 Task: Assign Issue Issue0000000401 to Sprint Sprint0000000241 in Scrum Project Project0000000081 in Jira. Assign Issue Issue0000000402 to Sprint Sprint0000000241 in Scrum Project Project0000000081 in Jira. Assign Issue Issue0000000403 to Sprint Sprint0000000242 in Scrum Project Project0000000081 in Jira. Assign Issue Issue0000000404 to Sprint Sprint0000000242 in Scrum Project Project0000000081 in Jira. Assign Issue Issue0000000405 to Sprint Sprint0000000243 in Scrum Project Project0000000081 in Jira
Action: Mouse moved to (296, 88)
Screenshot: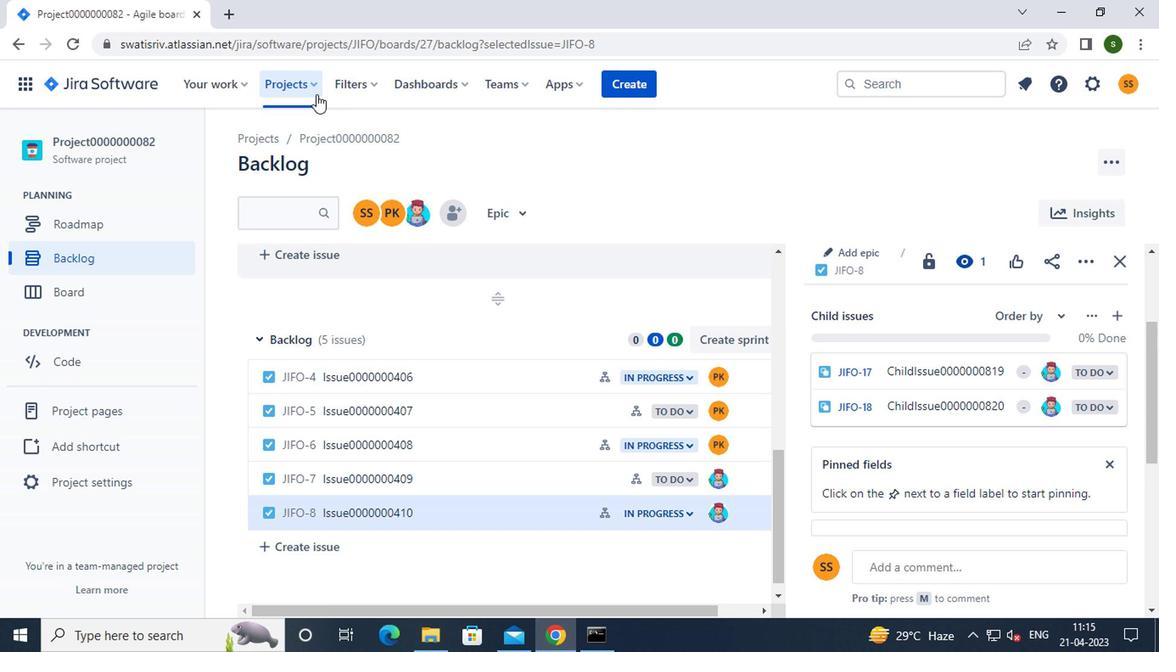 
Action: Mouse pressed left at (296, 88)
Screenshot: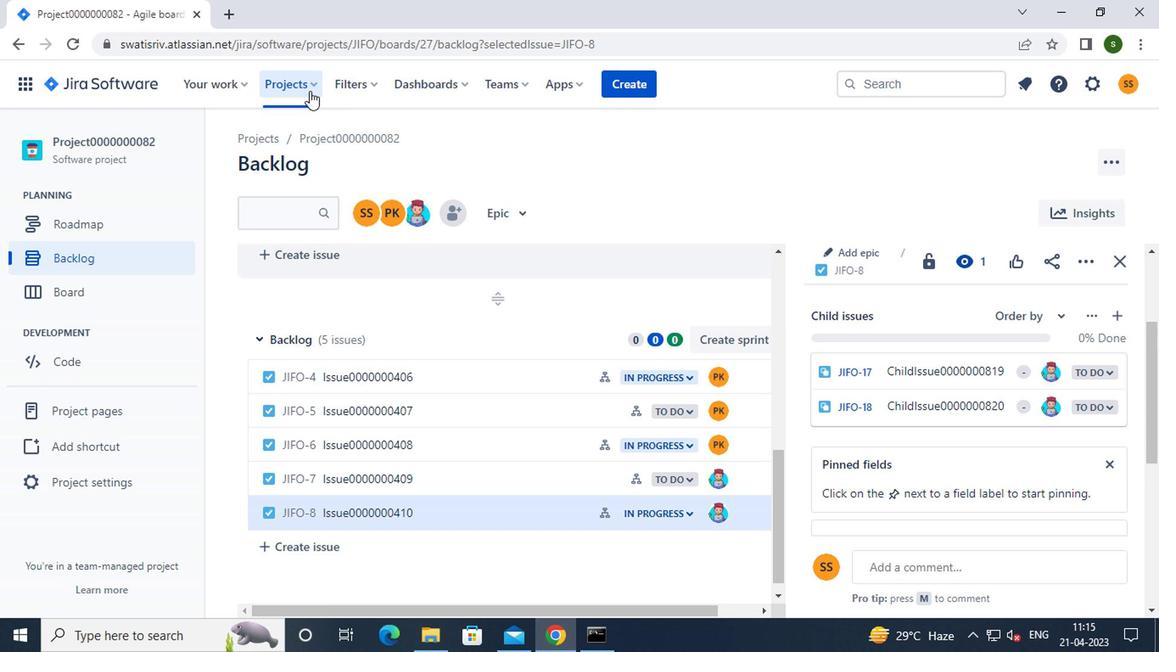 
Action: Mouse moved to (359, 199)
Screenshot: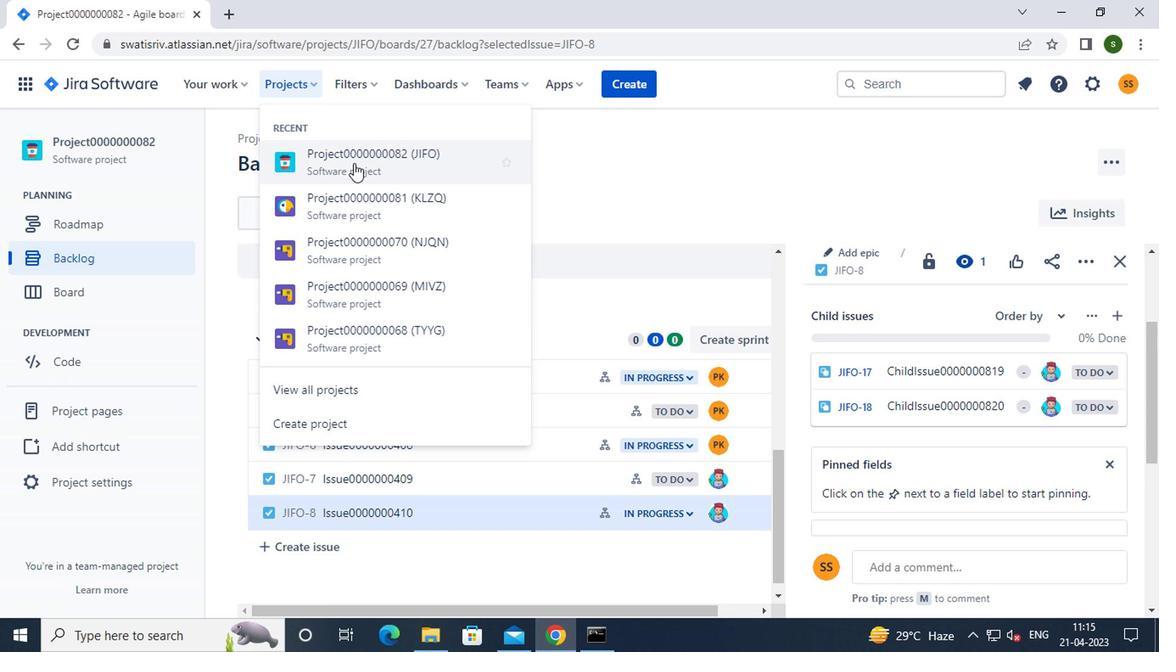 
Action: Mouse pressed left at (359, 199)
Screenshot: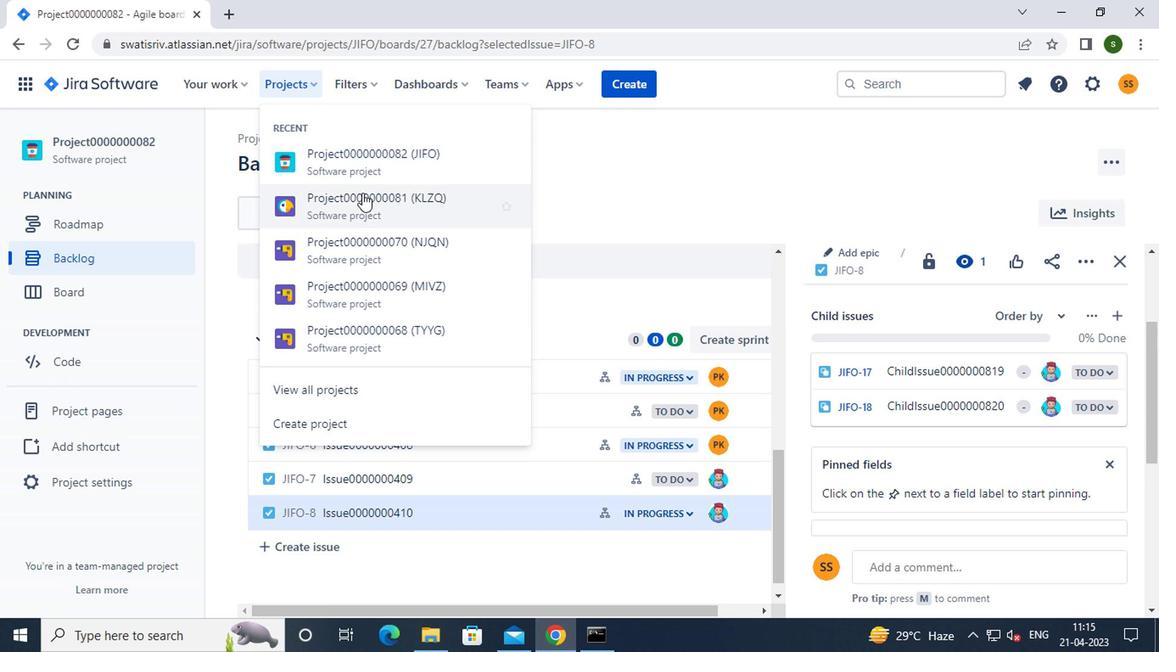 
Action: Mouse moved to (131, 257)
Screenshot: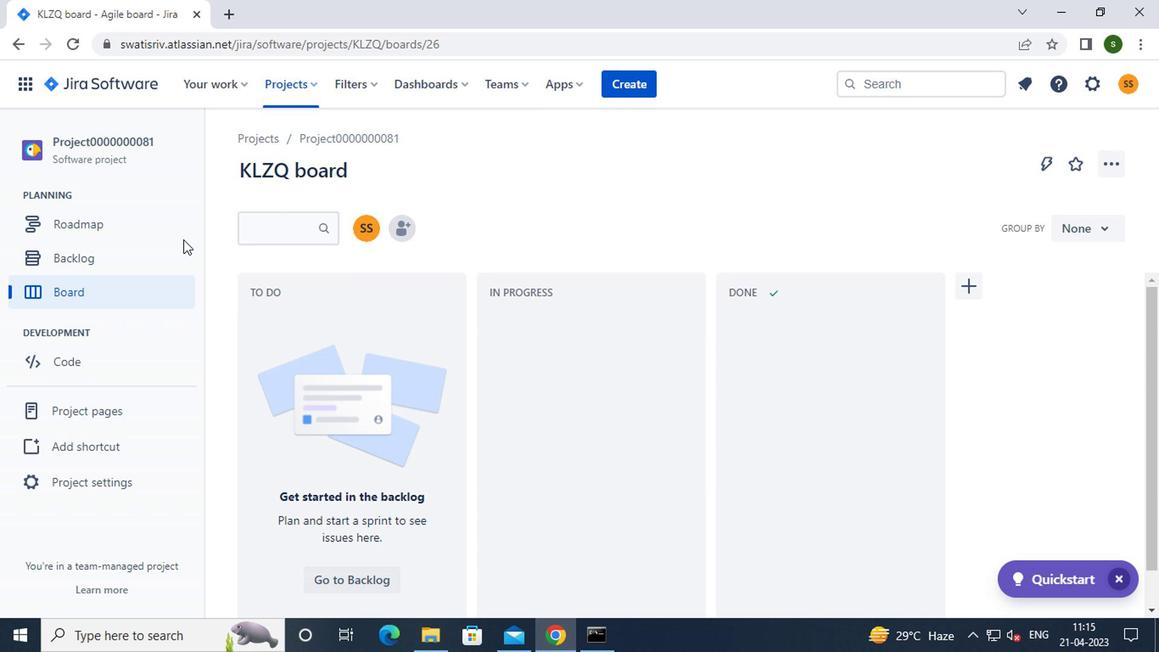 
Action: Mouse pressed left at (131, 257)
Screenshot: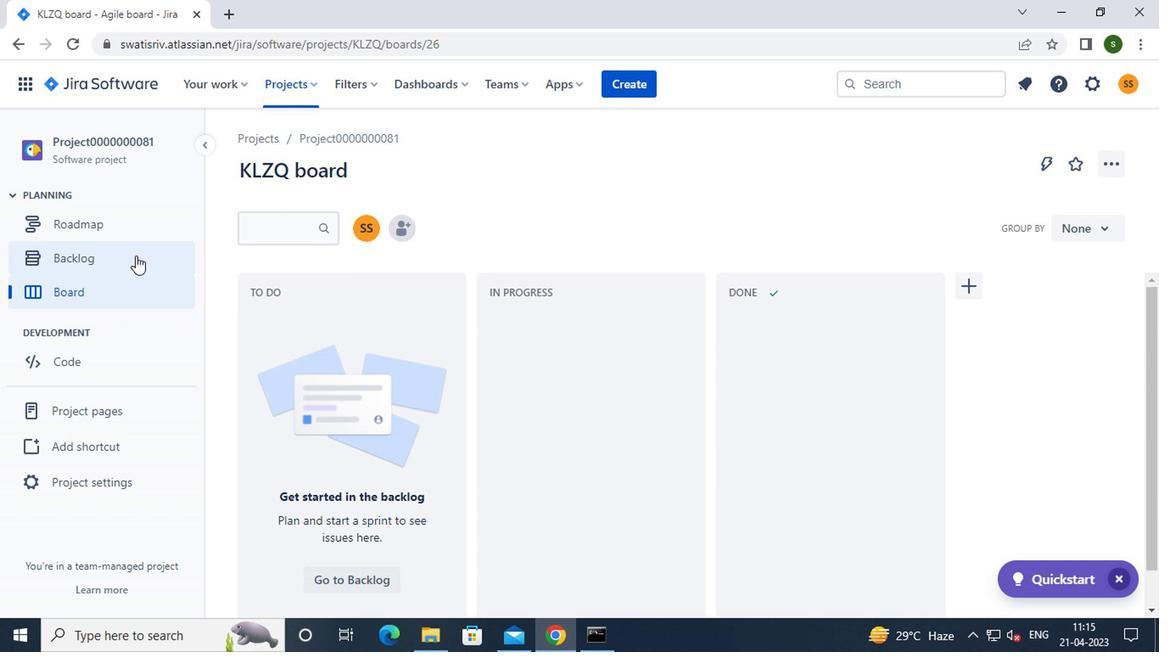 
Action: Mouse moved to (783, 397)
Screenshot: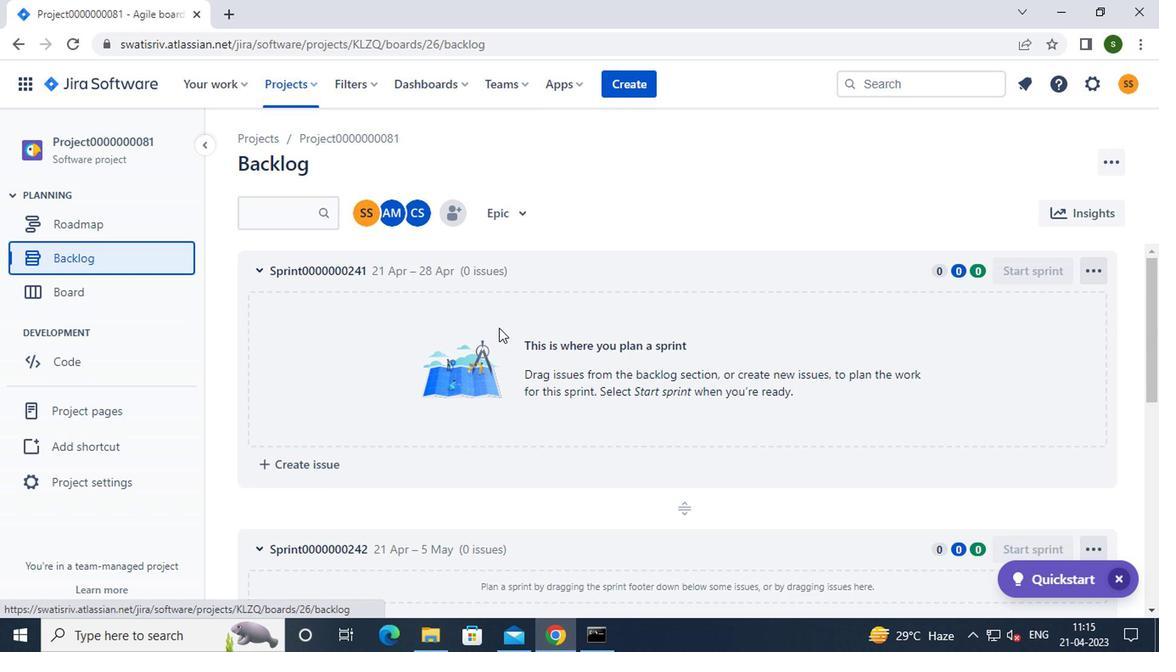 
Action: Mouse scrolled (783, 396) with delta (0, -1)
Screenshot: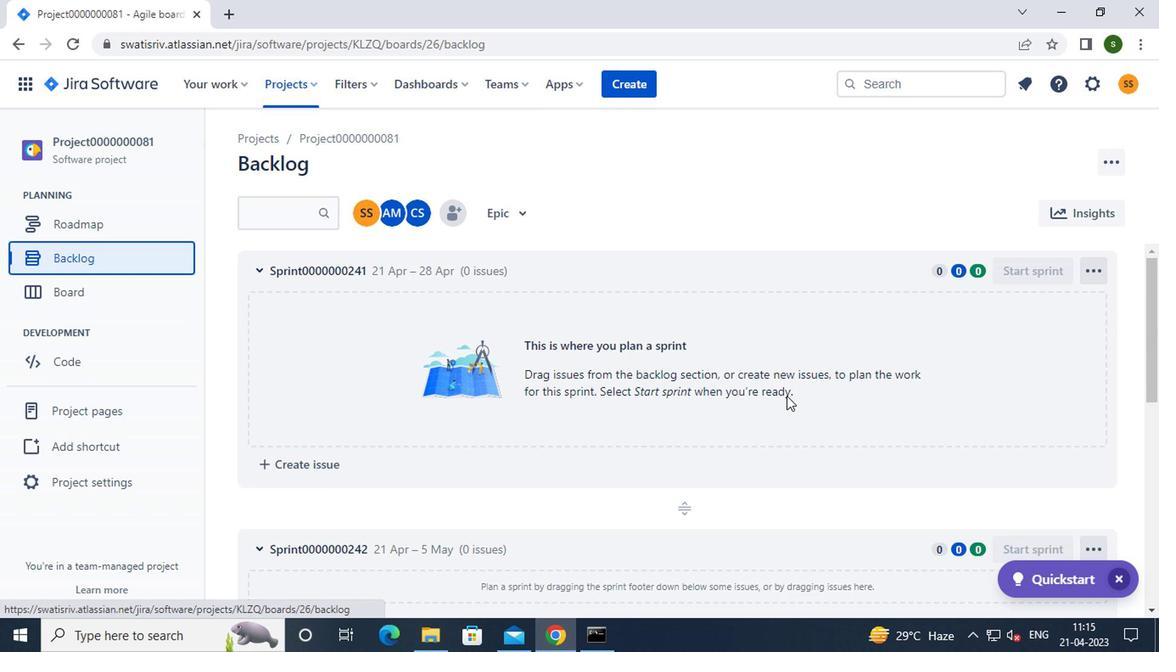 
Action: Mouse scrolled (783, 396) with delta (0, -1)
Screenshot: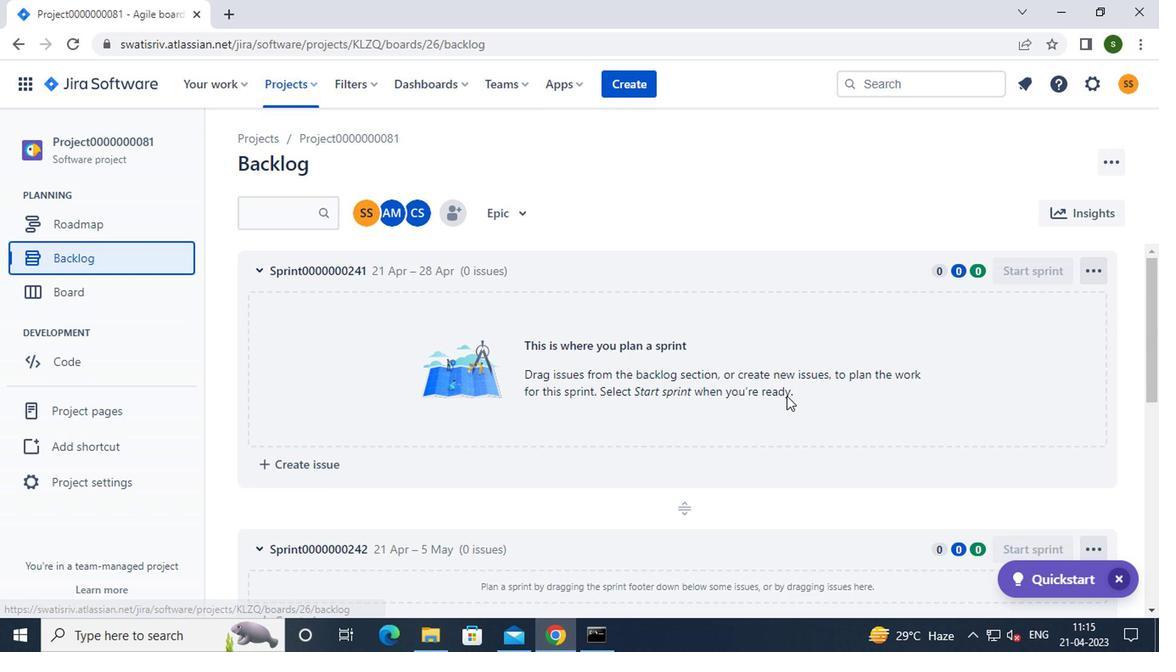 
Action: Mouse scrolled (783, 396) with delta (0, -1)
Screenshot: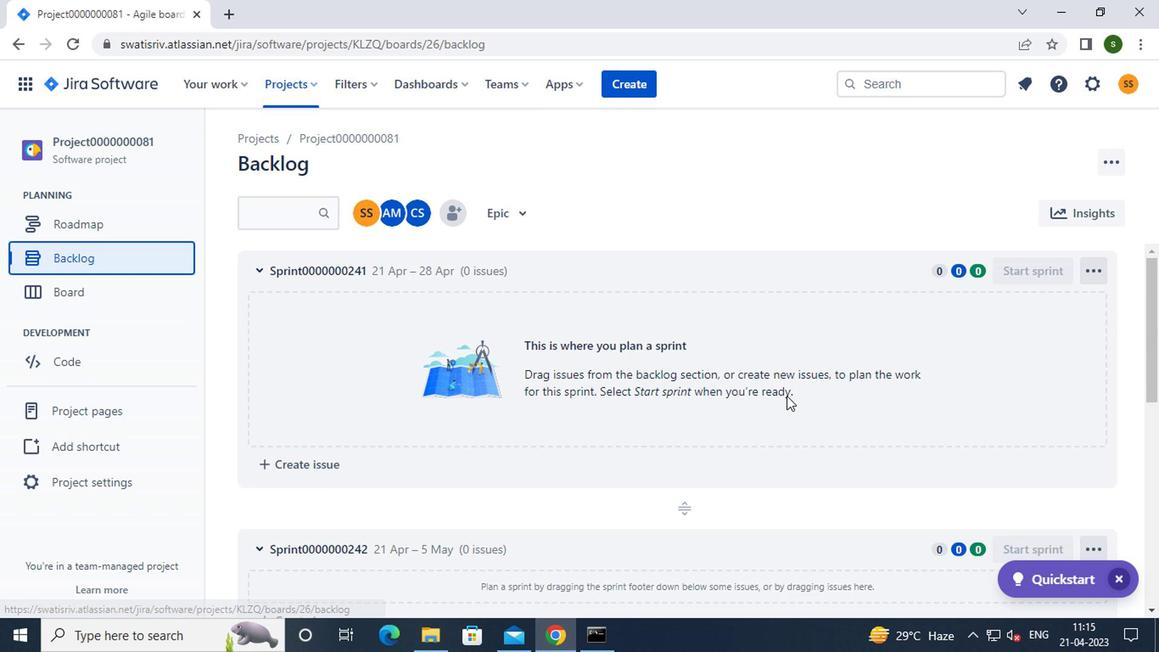 
Action: Mouse scrolled (783, 396) with delta (0, -1)
Screenshot: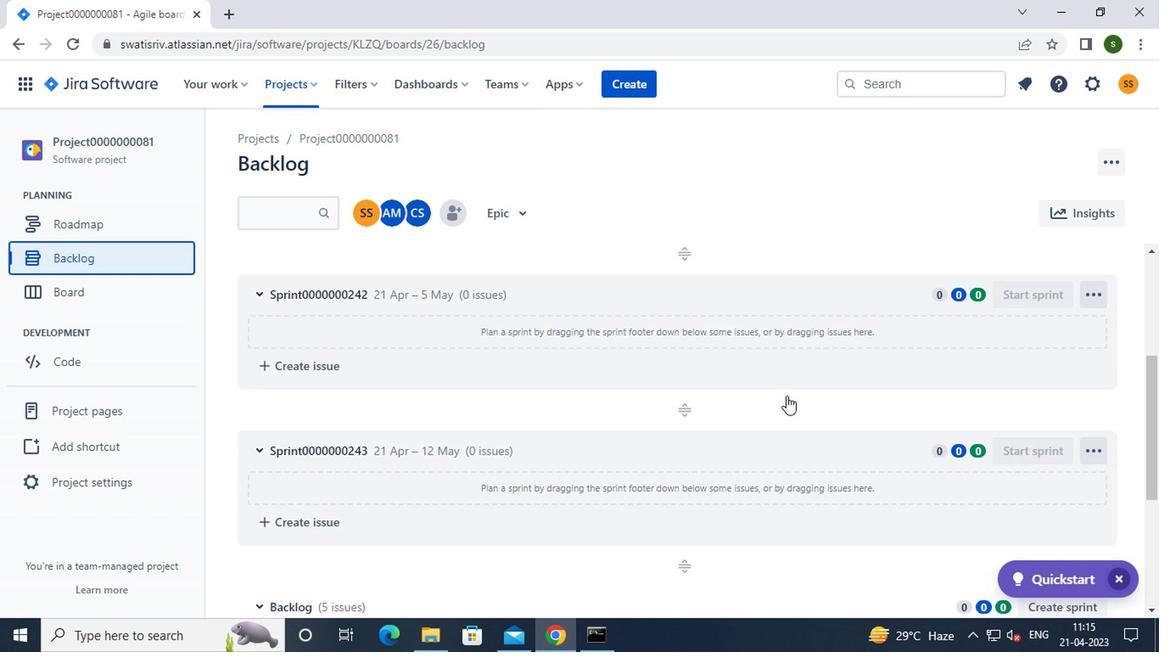 
Action: Mouse scrolled (783, 396) with delta (0, -1)
Screenshot: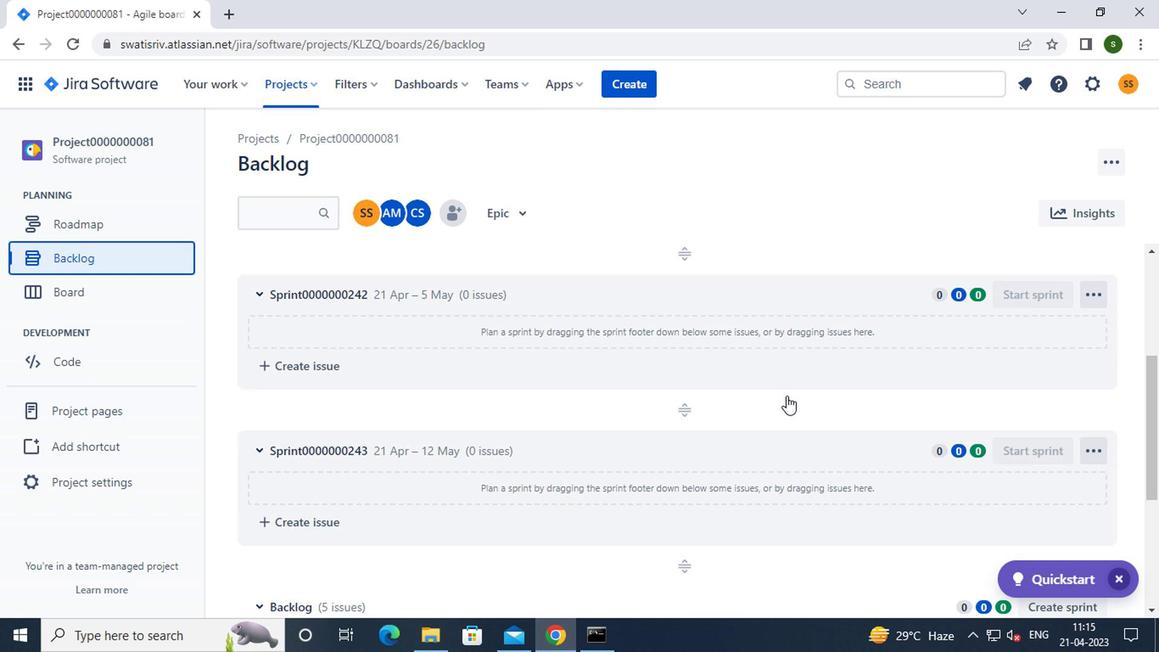 
Action: Mouse scrolled (783, 396) with delta (0, -1)
Screenshot: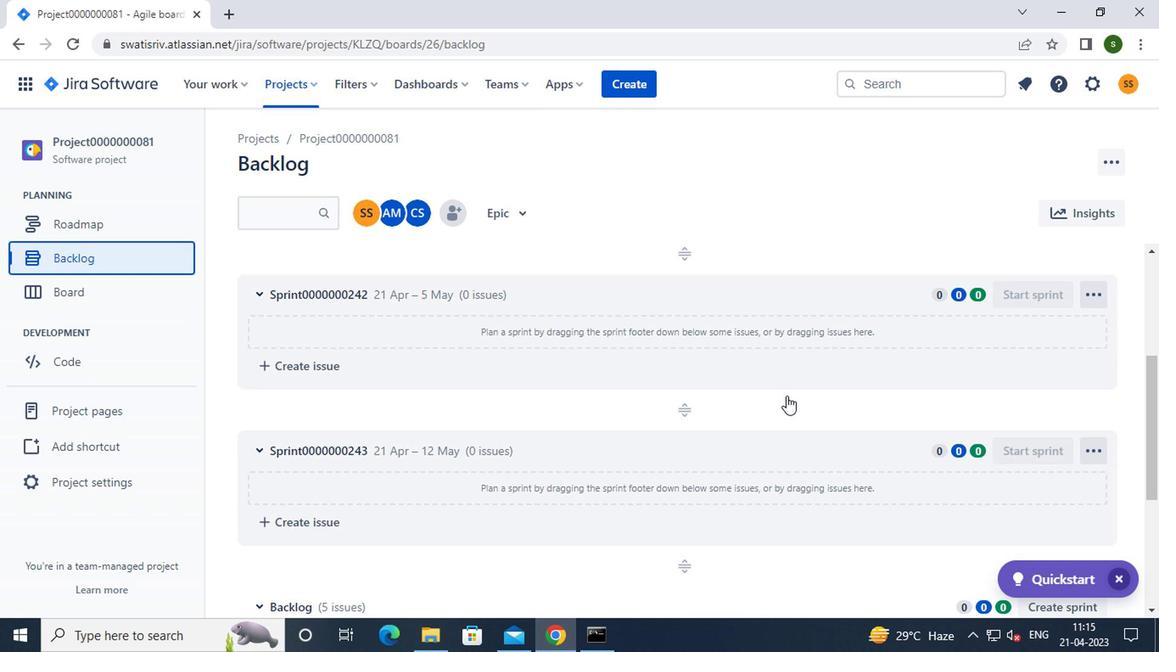 
Action: Mouse moved to (1077, 385)
Screenshot: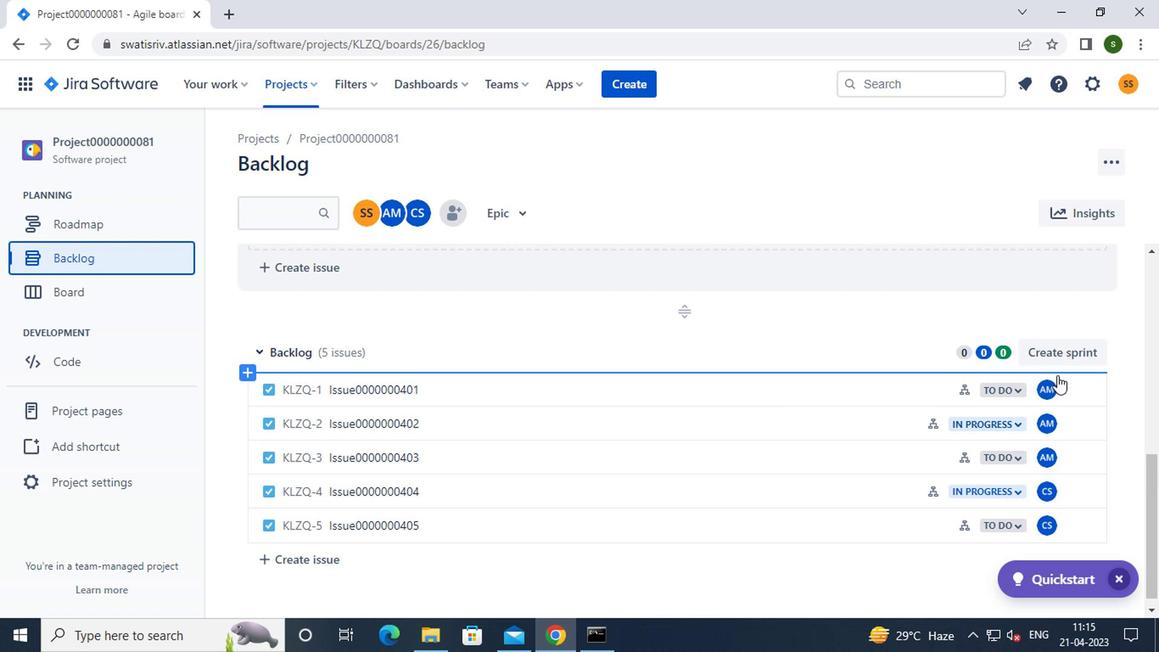 
Action: Mouse pressed left at (1077, 385)
Screenshot: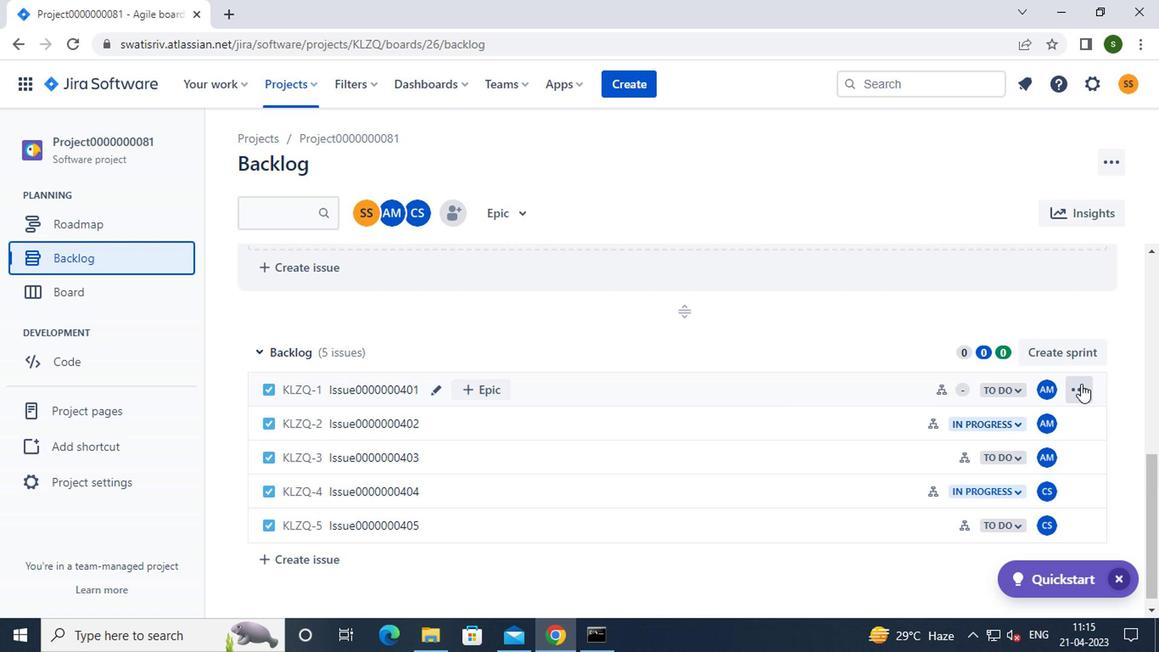 
Action: Mouse moved to (1051, 271)
Screenshot: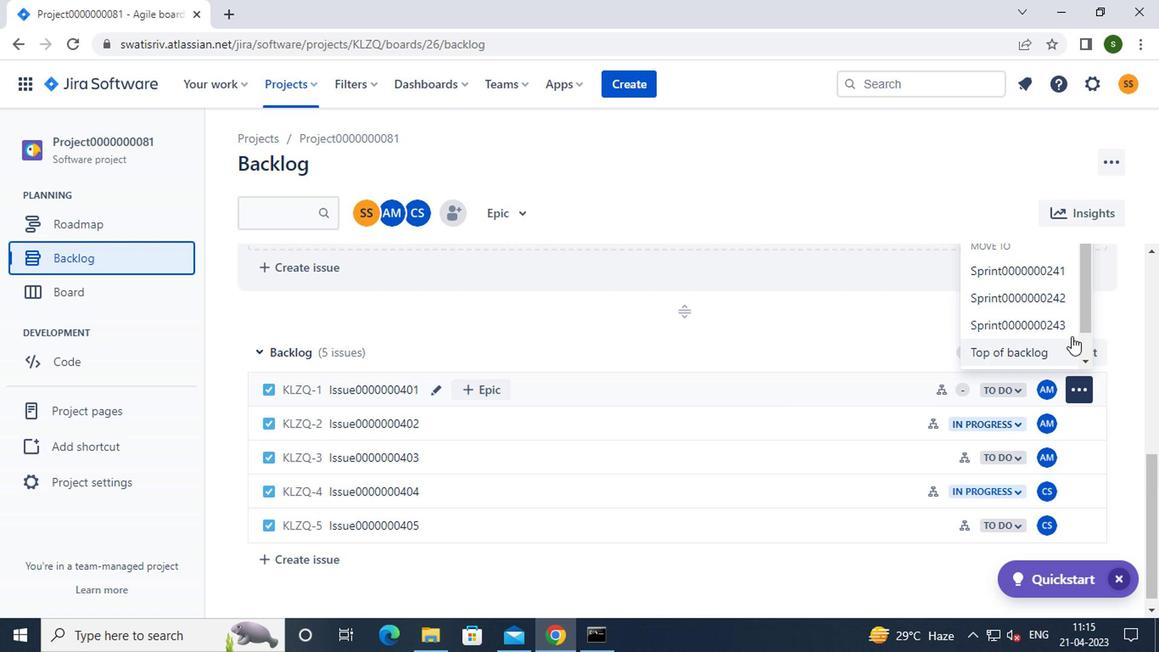 
Action: Mouse pressed left at (1051, 271)
Screenshot: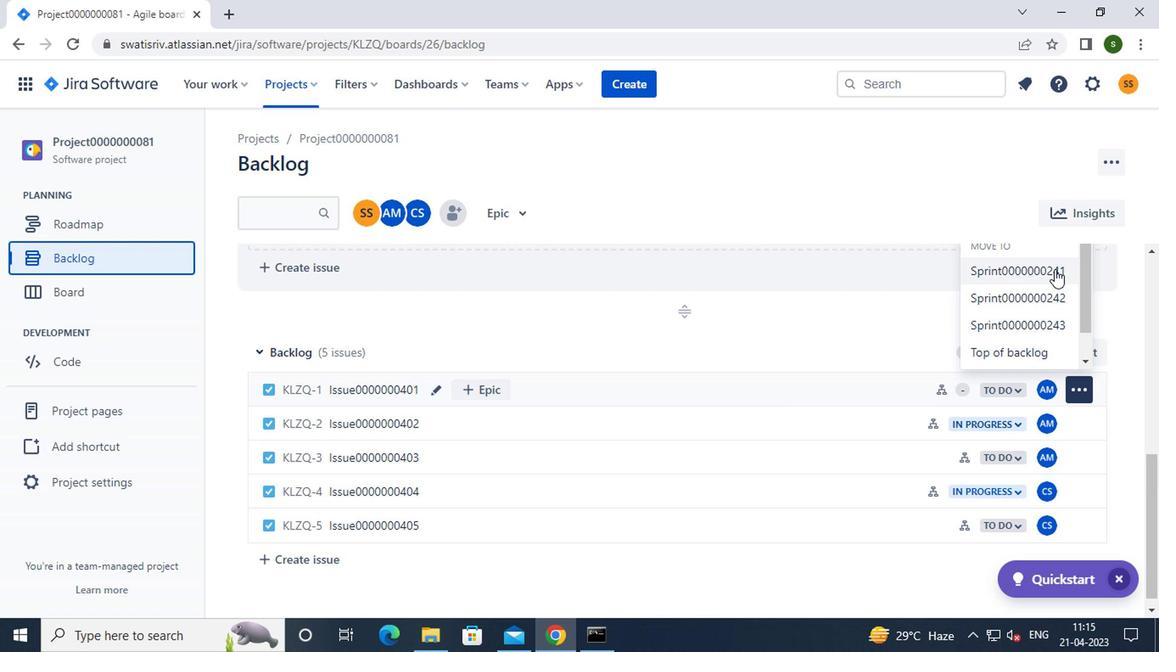 
Action: Mouse moved to (1080, 414)
Screenshot: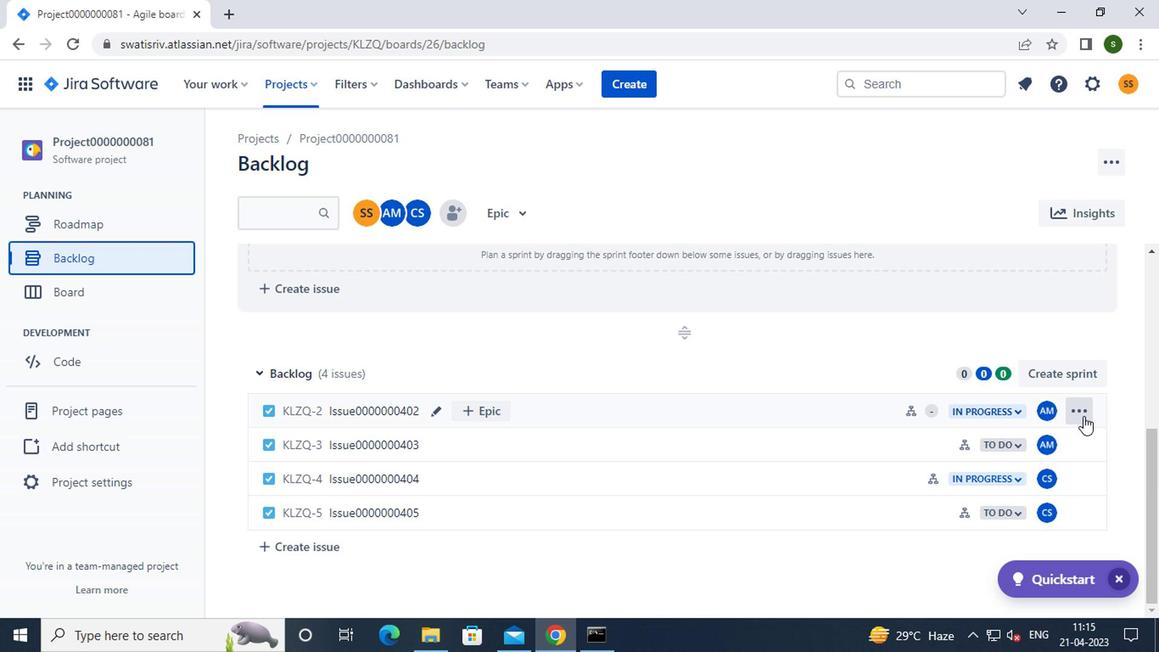 
Action: Mouse pressed left at (1080, 414)
Screenshot: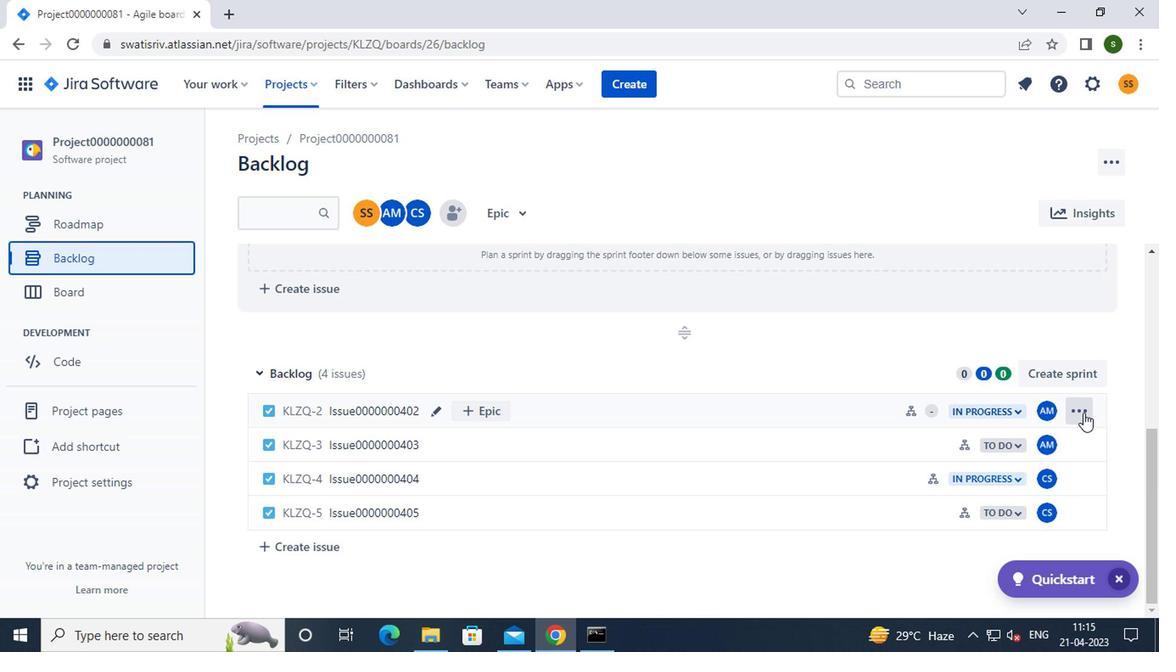 
Action: Mouse moved to (1054, 300)
Screenshot: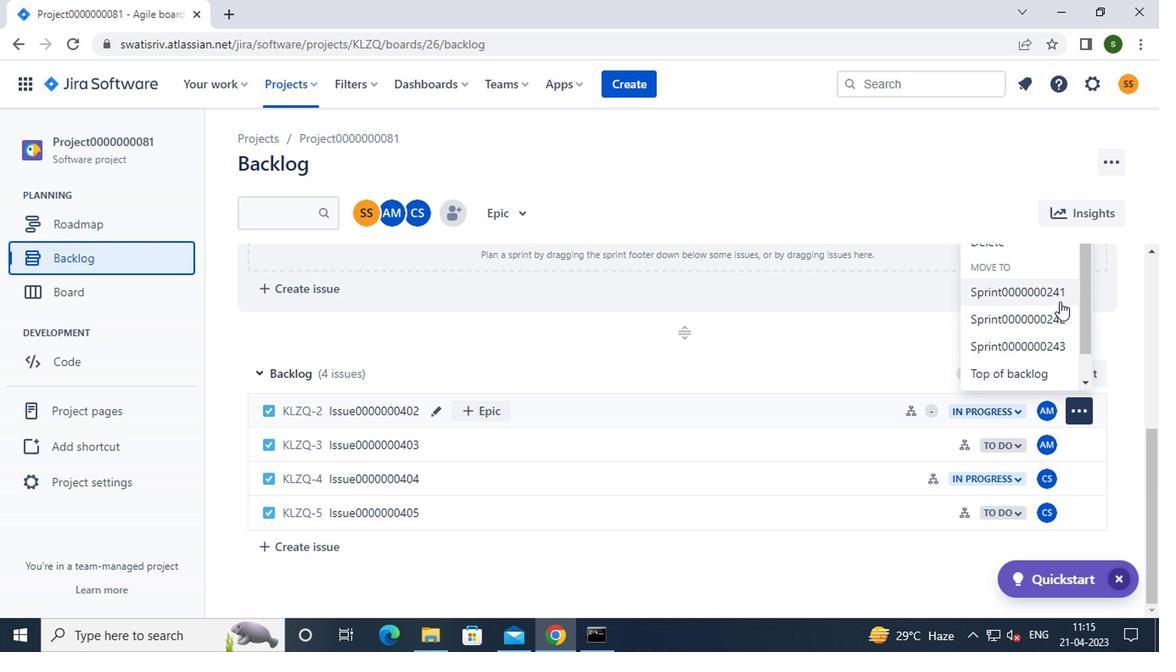 
Action: Mouse pressed left at (1054, 300)
Screenshot: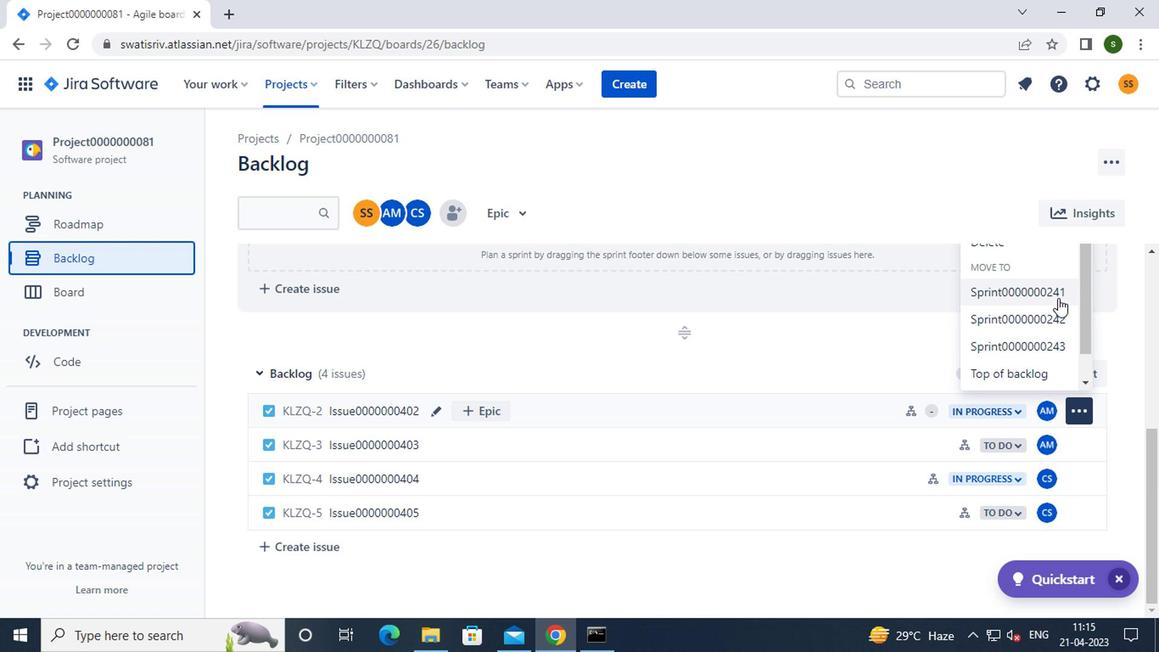
Action: Mouse moved to (1075, 440)
Screenshot: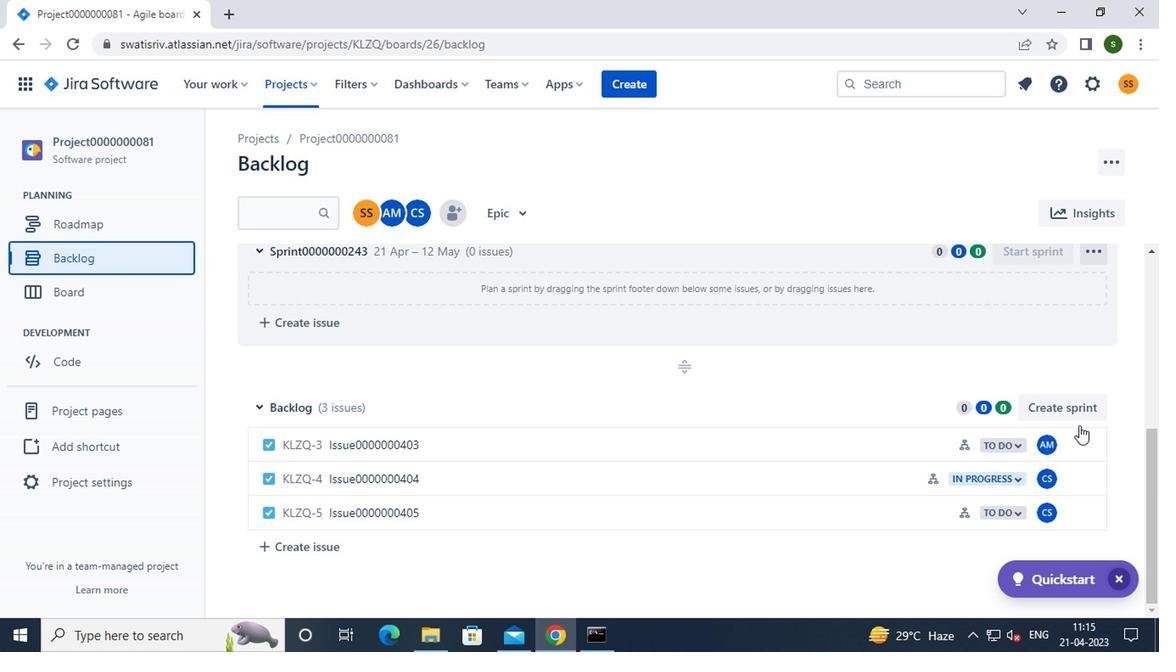 
Action: Mouse pressed left at (1075, 440)
Screenshot: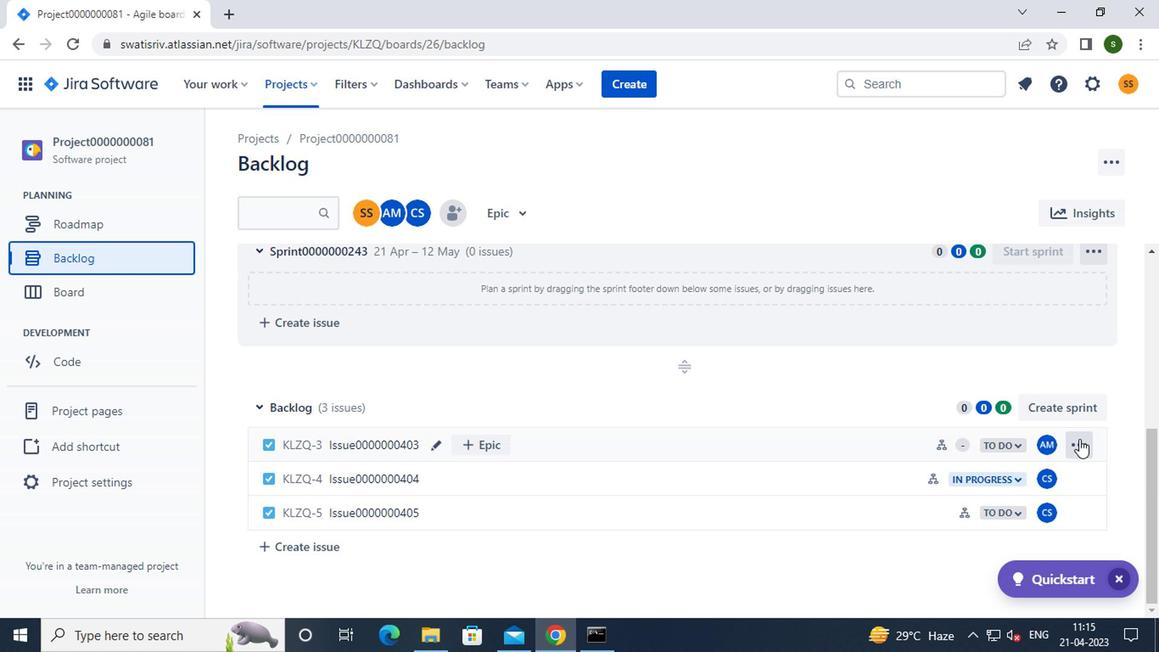 
Action: Mouse moved to (1035, 353)
Screenshot: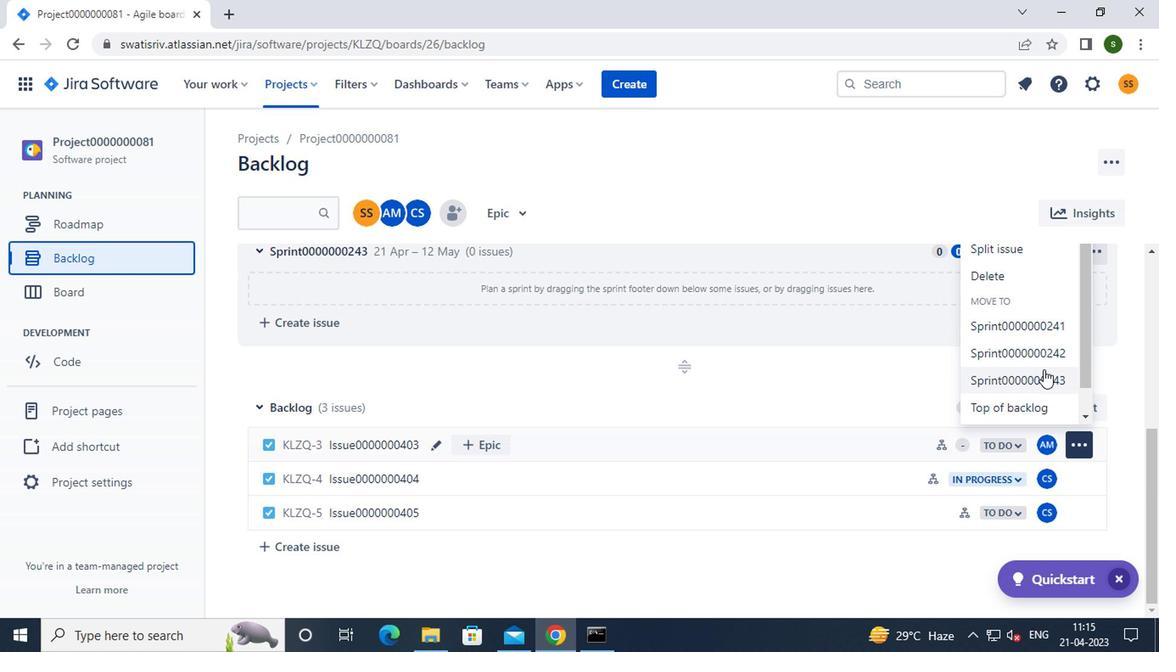 
Action: Mouse pressed left at (1035, 353)
Screenshot: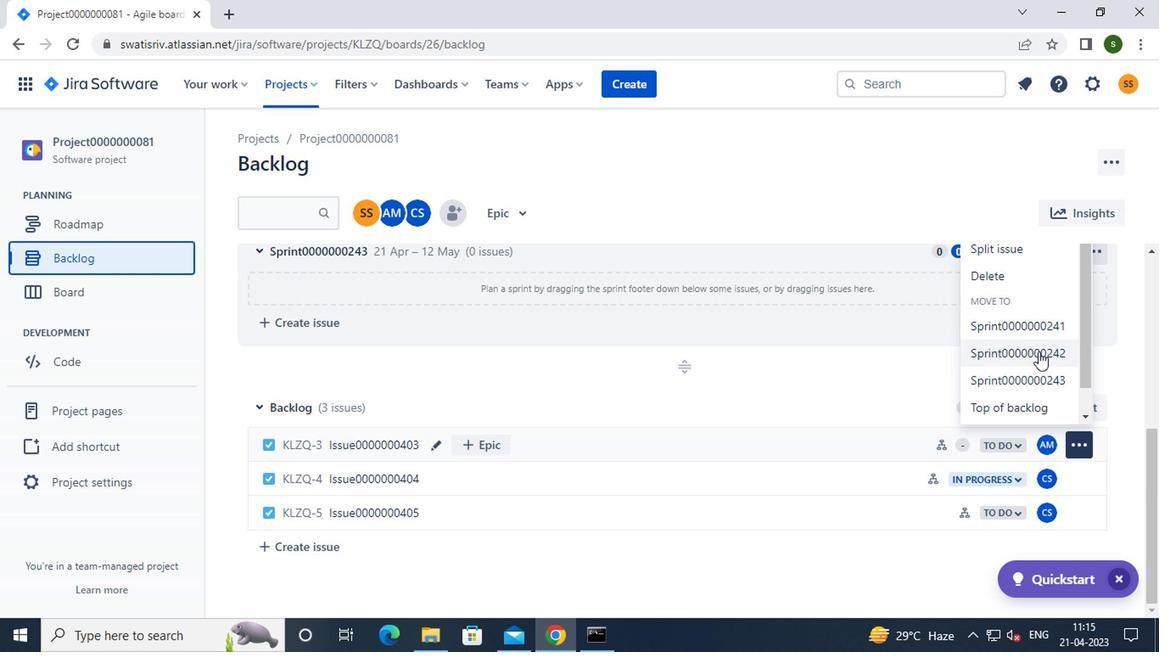 
Action: Mouse moved to (1080, 471)
Screenshot: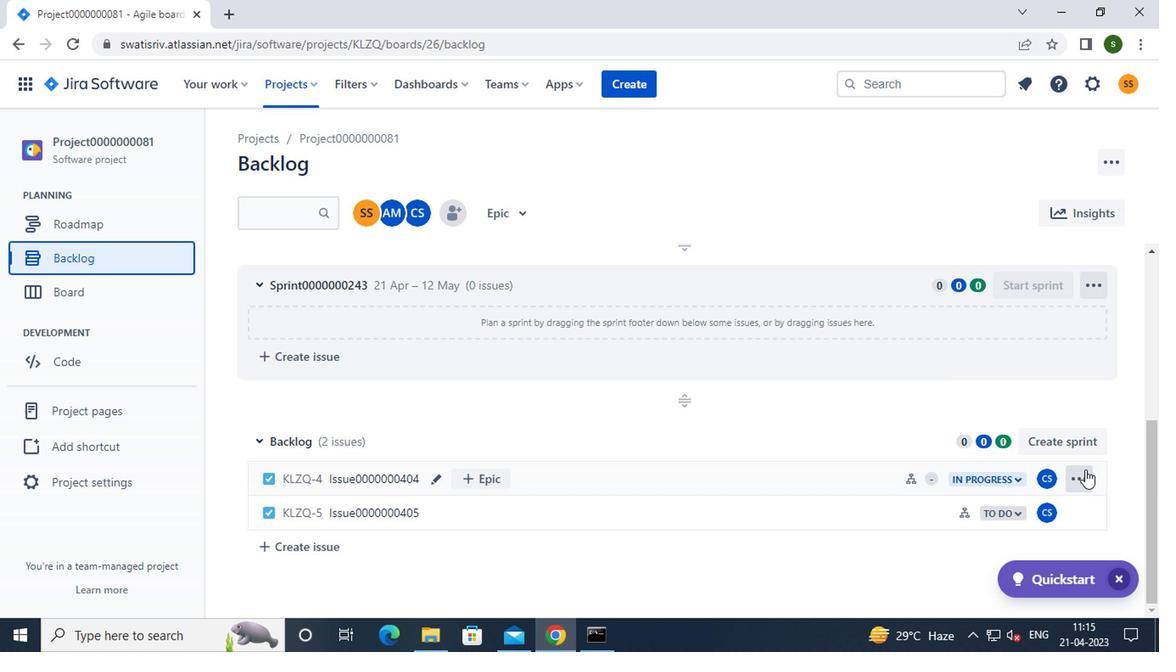 
Action: Mouse pressed left at (1080, 471)
Screenshot: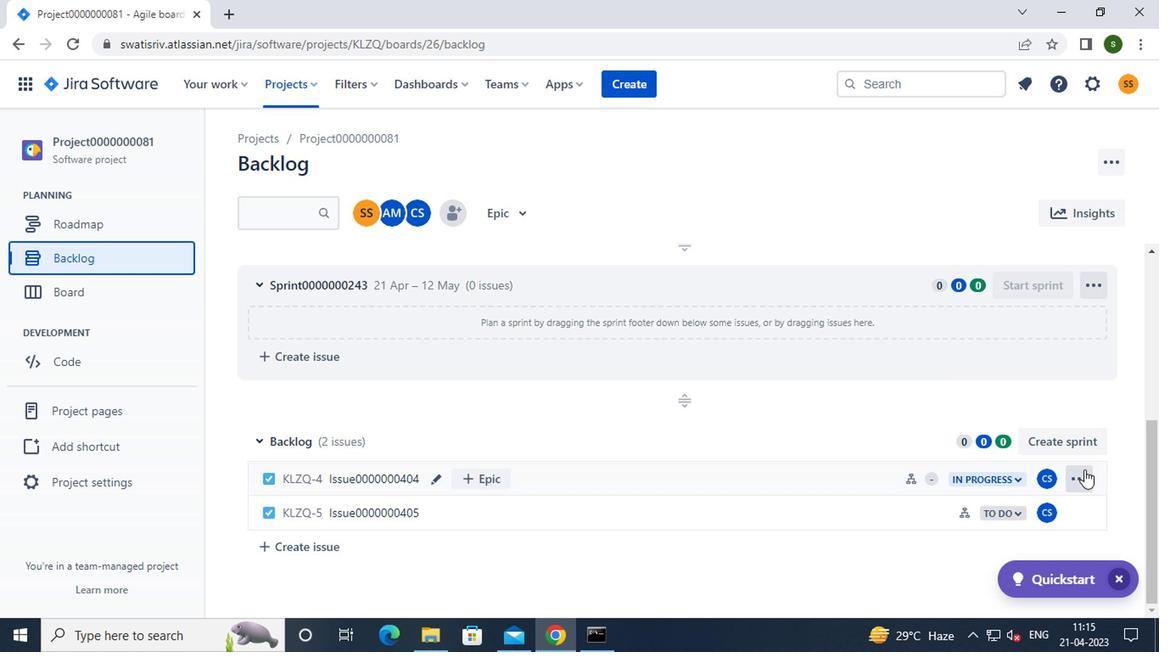 
Action: Mouse moved to (1045, 393)
Screenshot: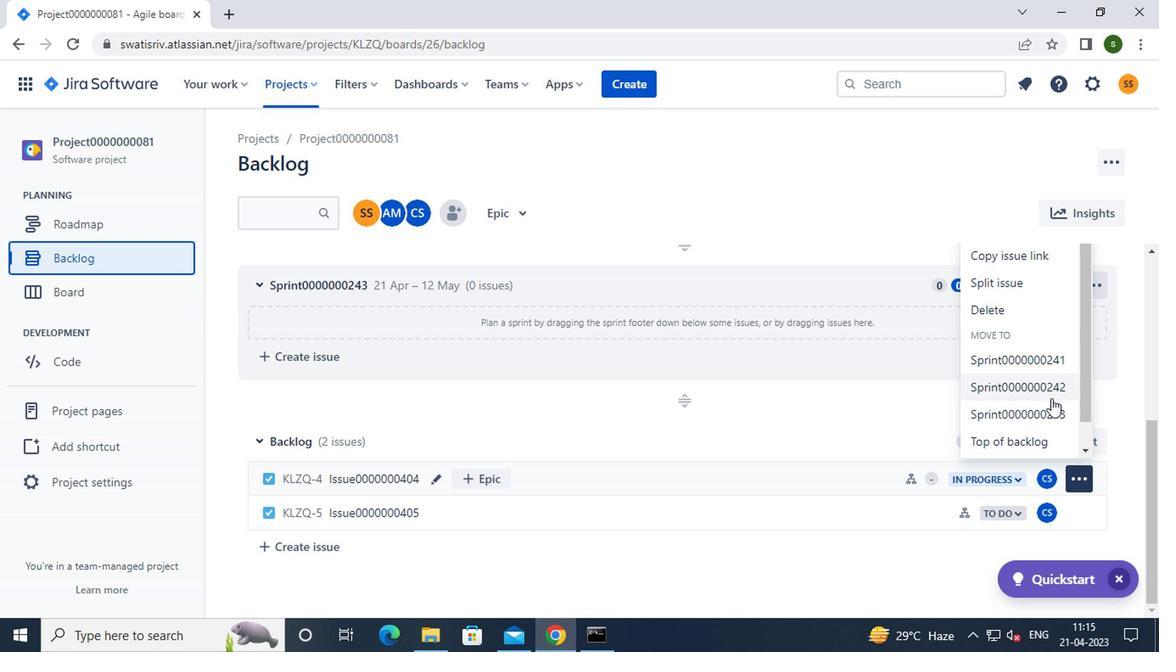 
Action: Mouse pressed left at (1045, 393)
Screenshot: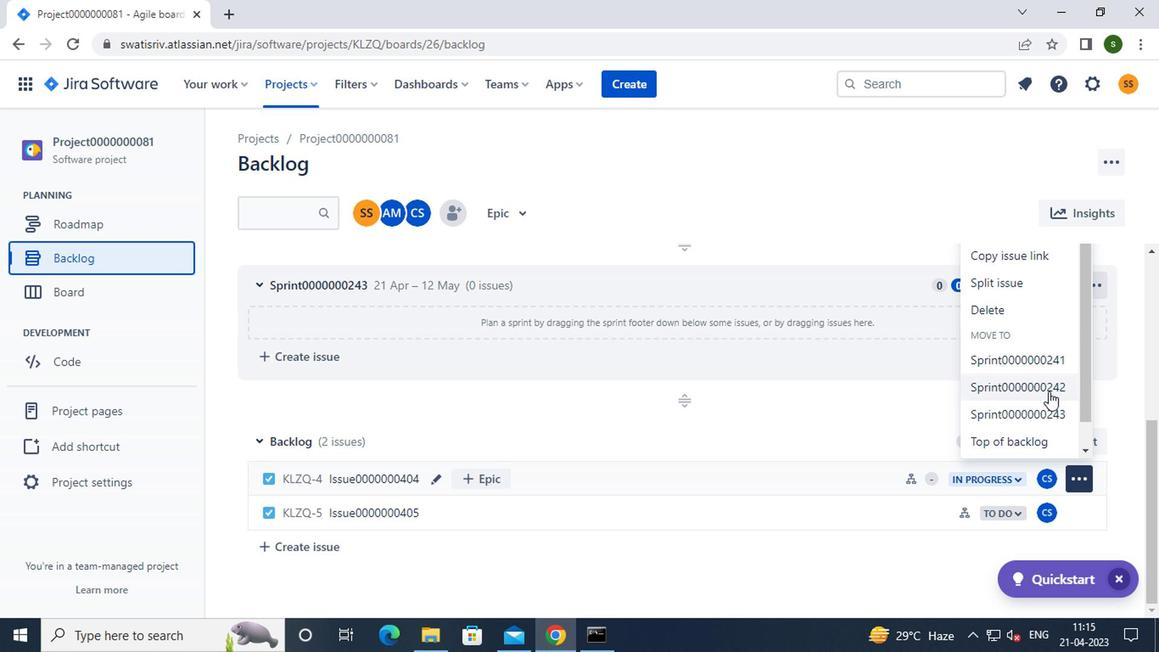 
Action: Mouse moved to (1082, 509)
Screenshot: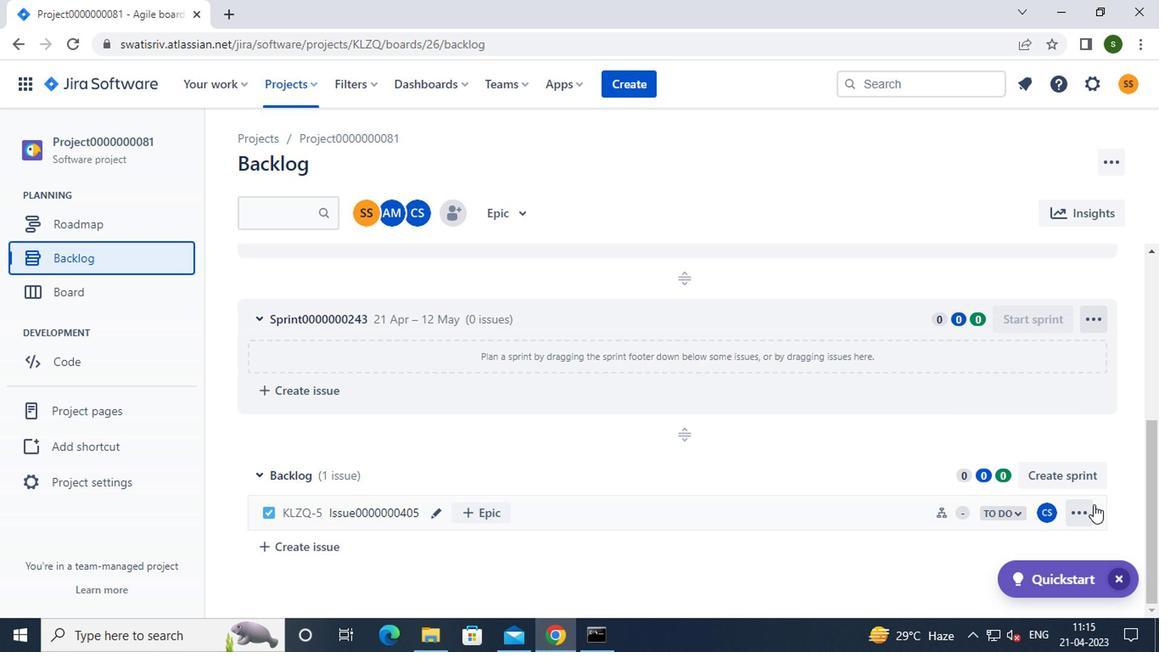 
Action: Mouse pressed left at (1082, 509)
Screenshot: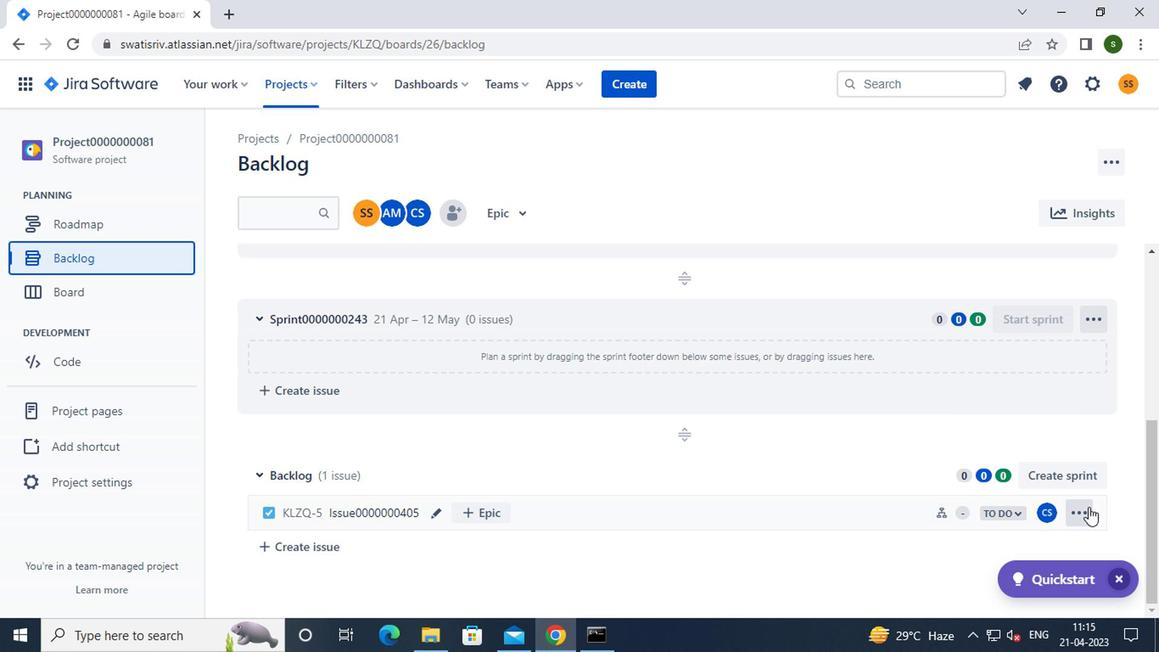 
Action: Mouse moved to (1050, 450)
Screenshot: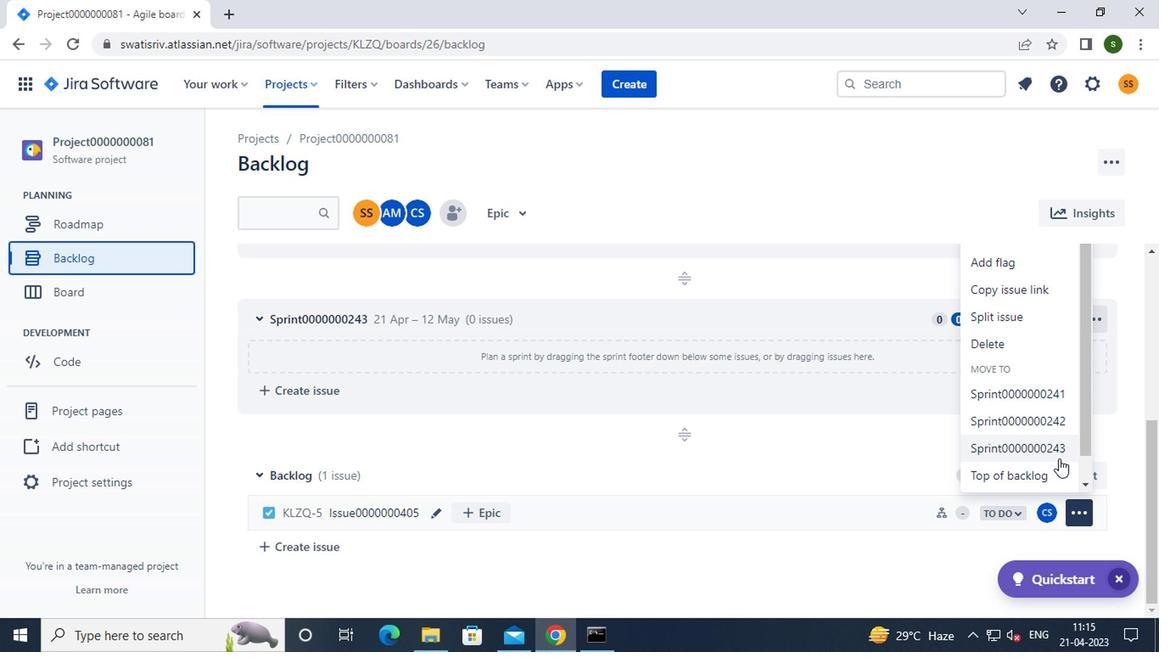 
Action: Mouse pressed left at (1050, 450)
Screenshot: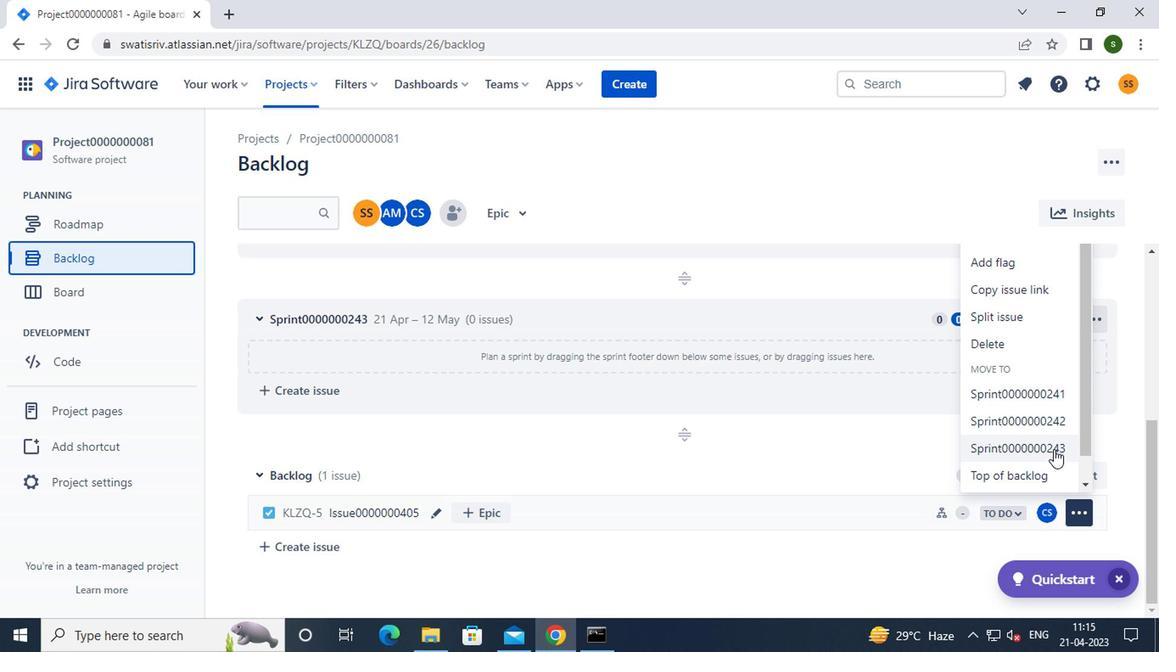 
Action: Mouse moved to (920, 227)
Screenshot: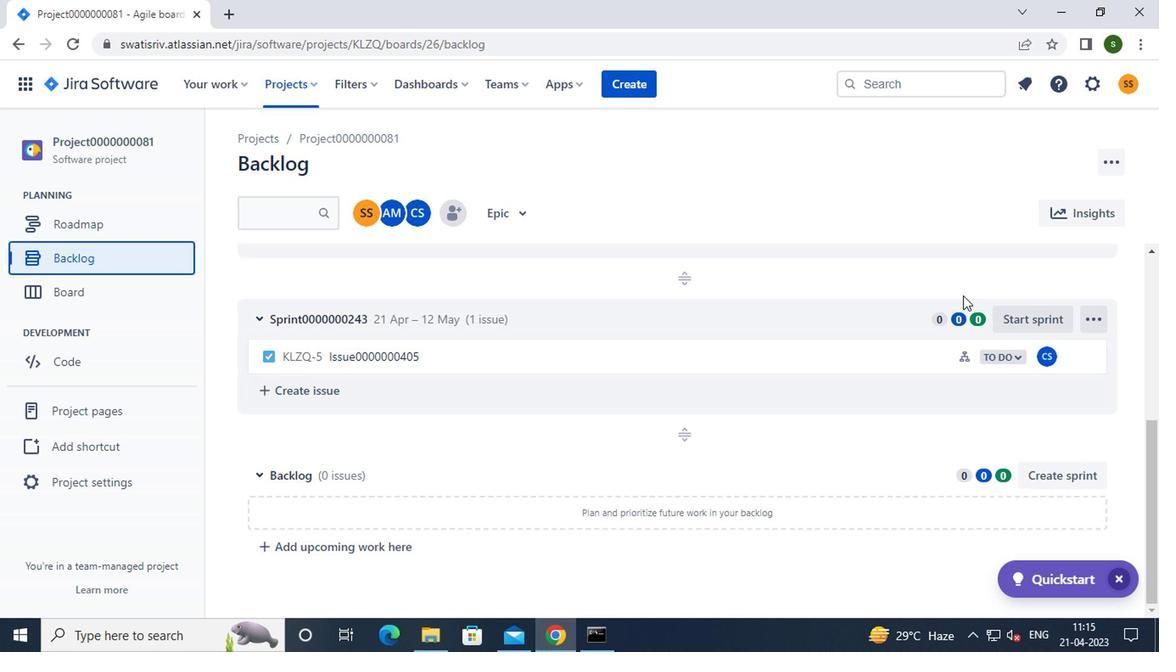 
